 Task: Assign in the project Transpire the issue 'Upgrade the performance of a mobile application to reduce load times and improve responsiveness' to the sprint 'Test Traction'.
Action: Mouse moved to (190, 51)
Screenshot: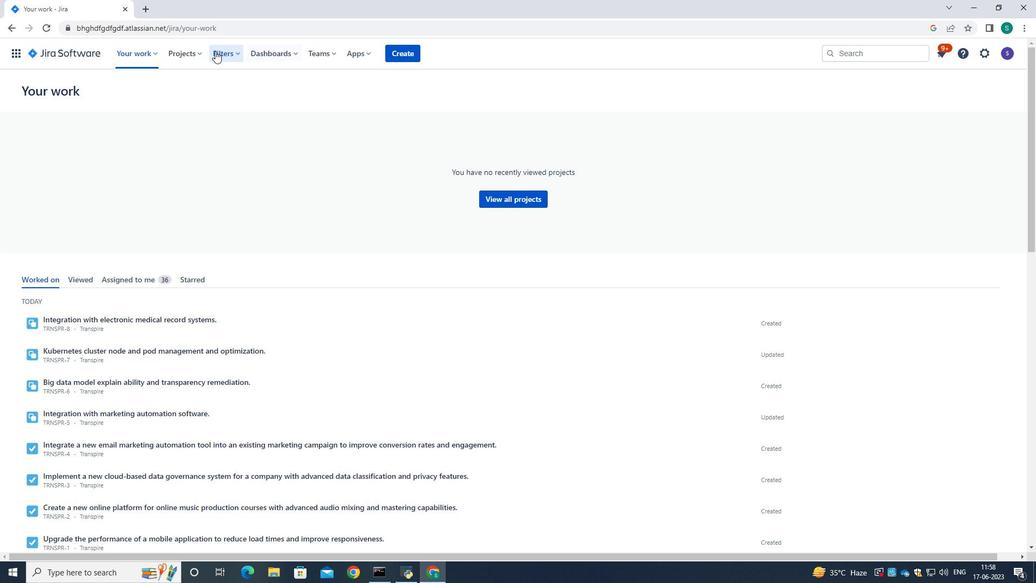 
Action: Mouse pressed left at (190, 51)
Screenshot: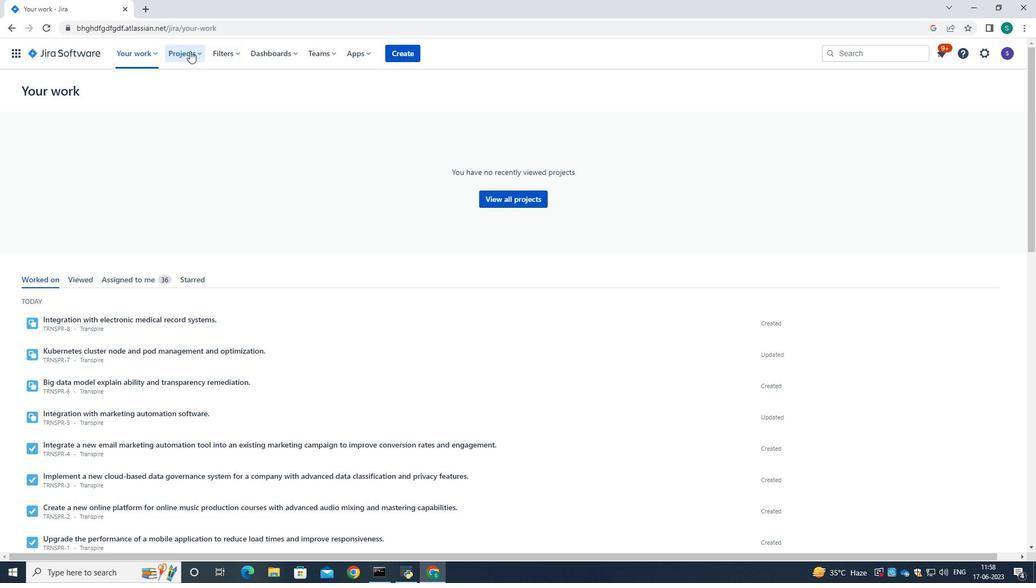 
Action: Mouse moved to (193, 109)
Screenshot: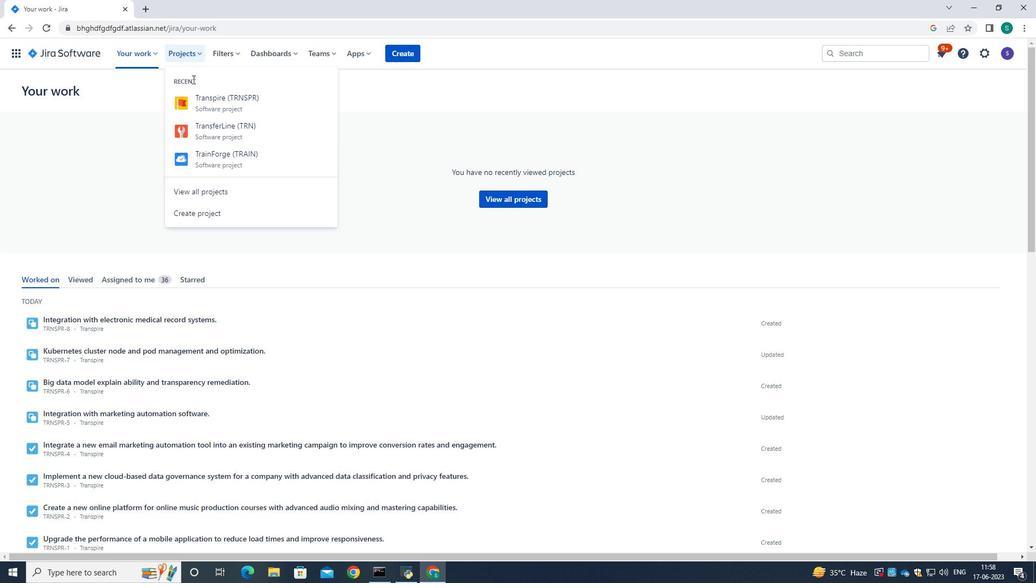 
Action: Mouse pressed left at (193, 109)
Screenshot: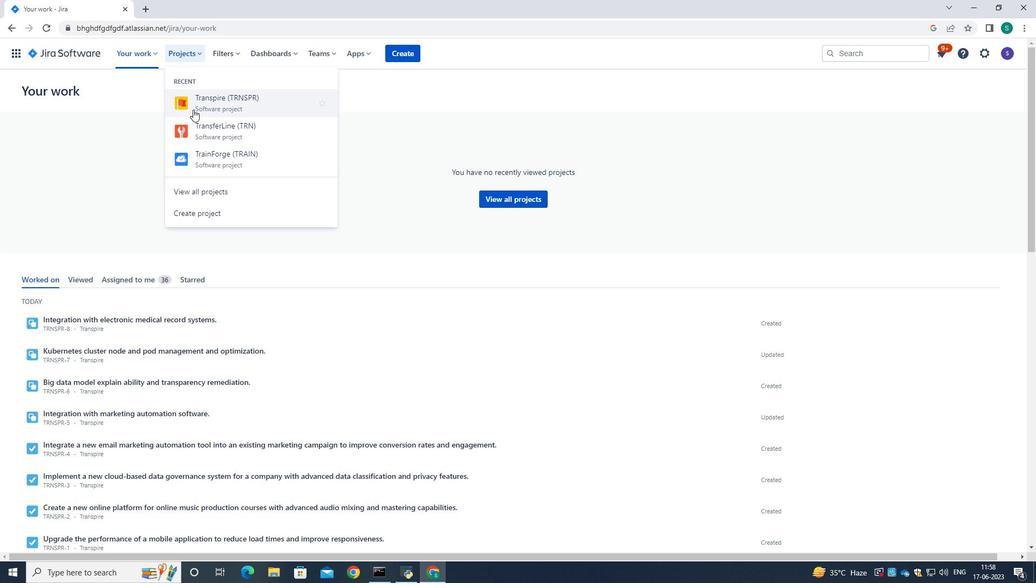 
Action: Mouse moved to (61, 162)
Screenshot: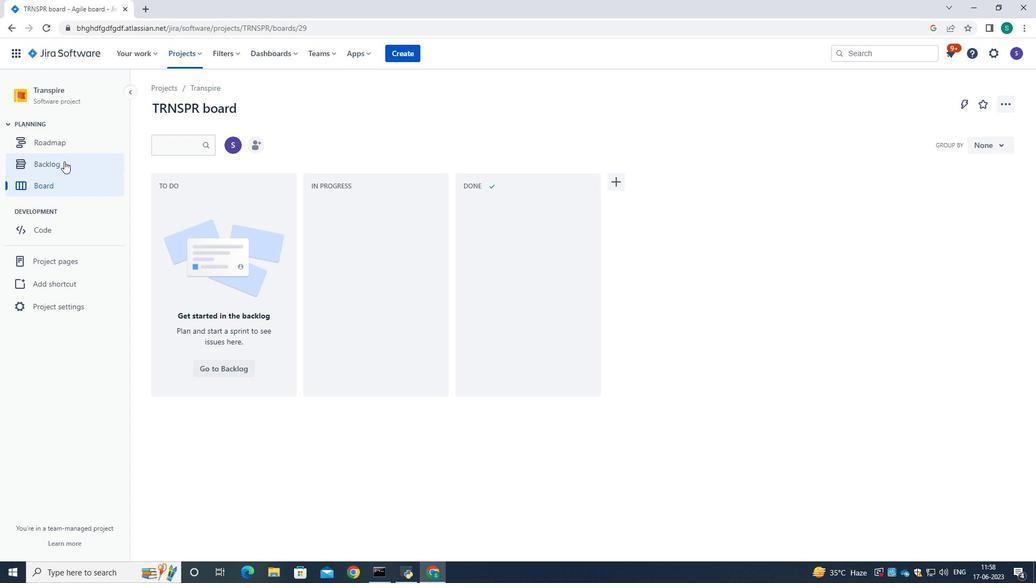 
Action: Mouse pressed left at (61, 162)
Screenshot: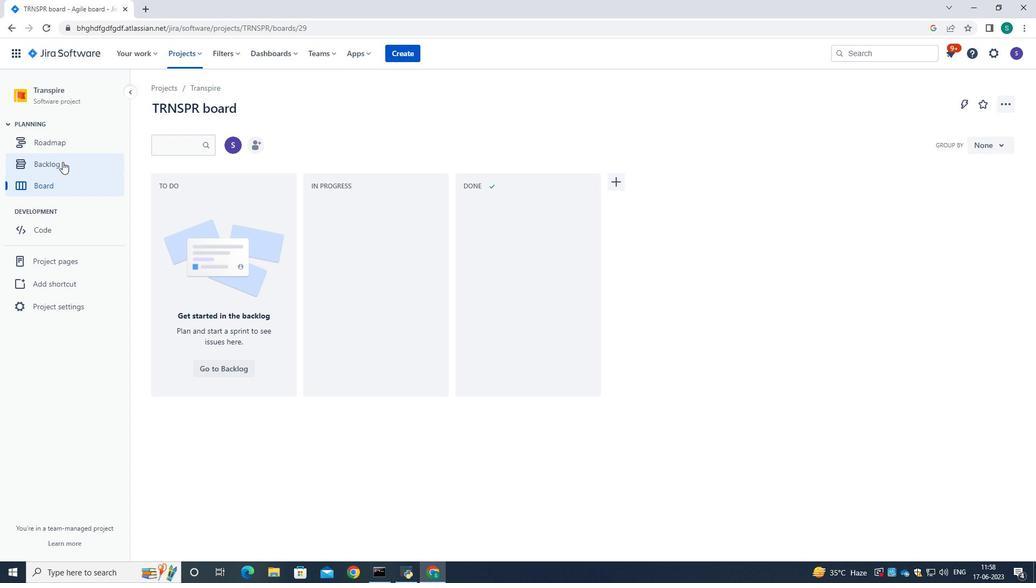 
Action: Mouse moved to (997, 196)
Screenshot: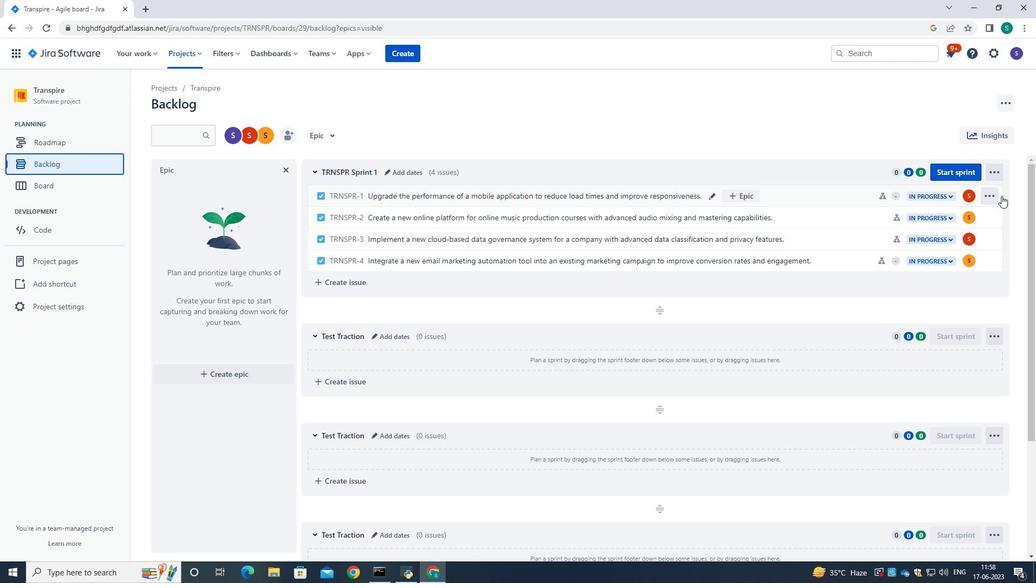 
Action: Mouse pressed left at (997, 196)
Screenshot: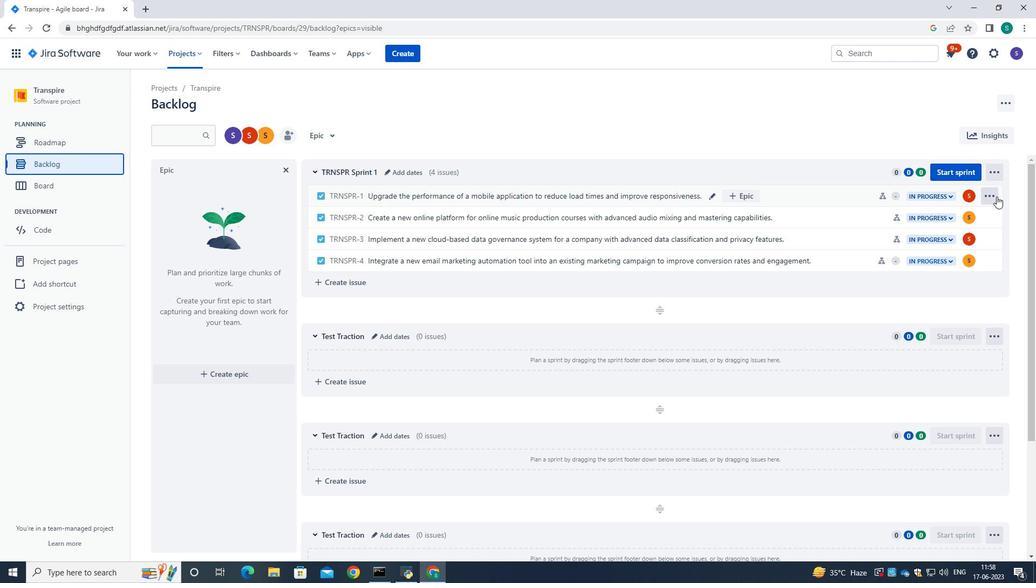 
Action: Mouse moved to (952, 317)
Screenshot: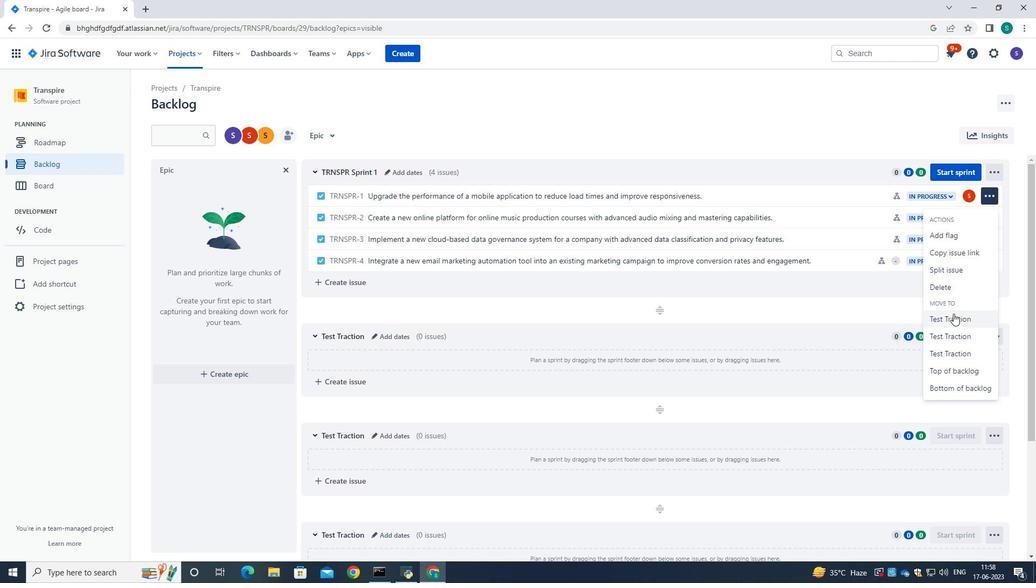 
Action: Mouse pressed left at (952, 317)
Screenshot: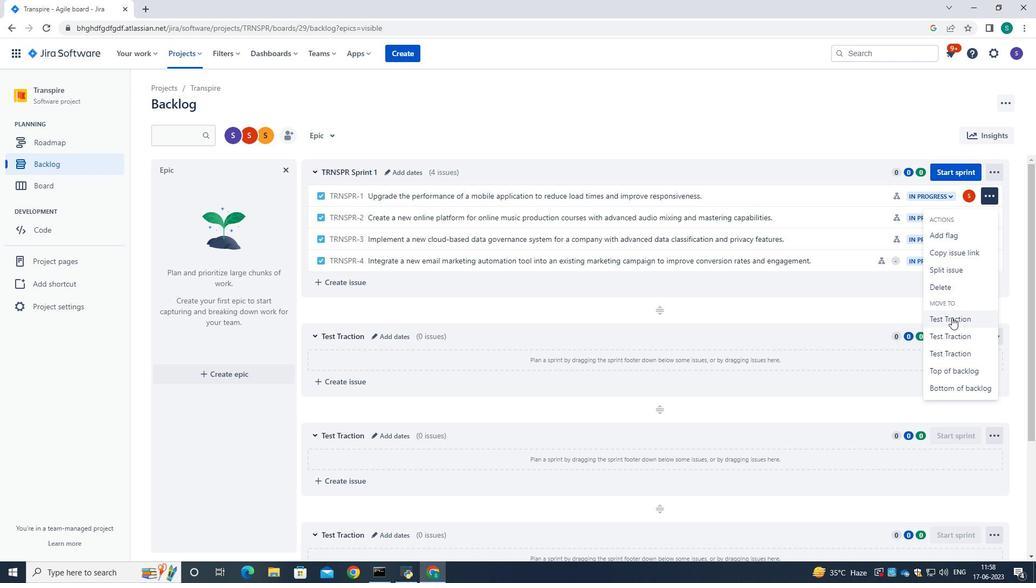 
Action: Mouse moved to (692, 107)
Screenshot: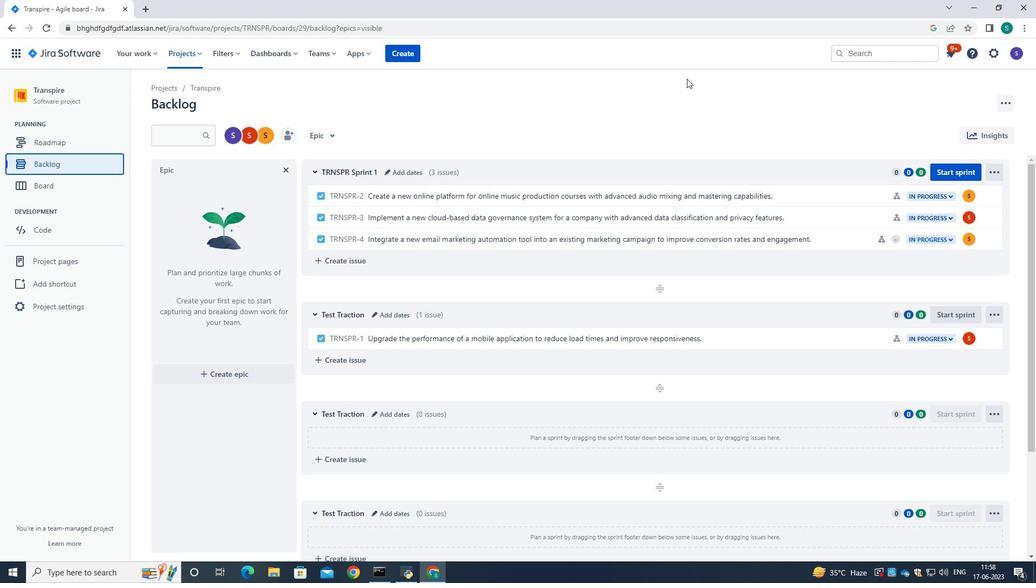 
Action: Mouse pressed left at (692, 107)
Screenshot: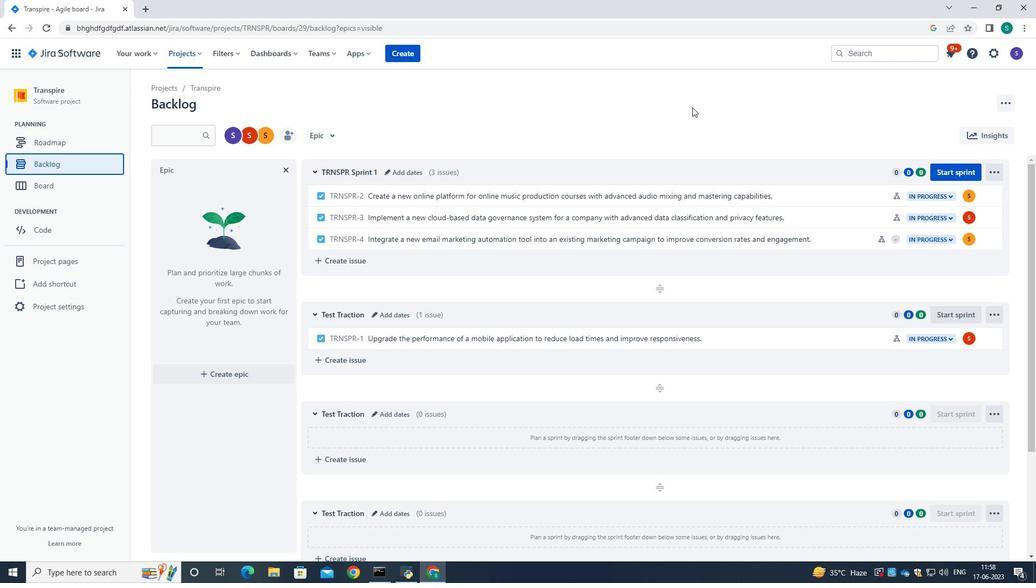 
